 Task: Create New Customer with Customer Name: Hillbilly Hideaway Trading Post & Grocery, Billing Address Line1: 4720 Huntz Lane, Billing Address Line2:  Bolton, Billing Address Line3:  Massachusetts 01740, Cell Number: 732-429-7733
Action: Mouse moved to (141, 28)
Screenshot: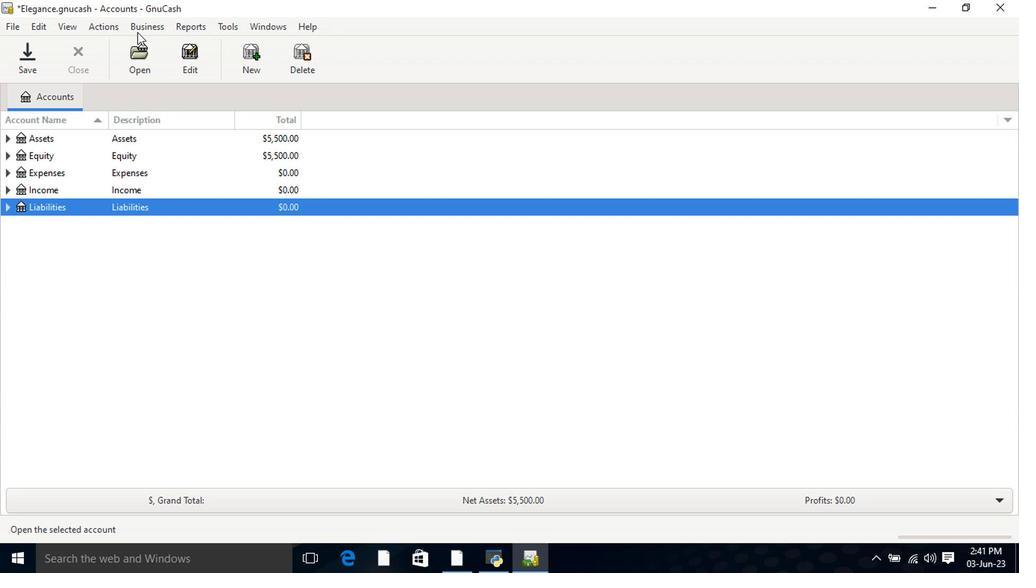 
Action: Mouse pressed left at (141, 28)
Screenshot: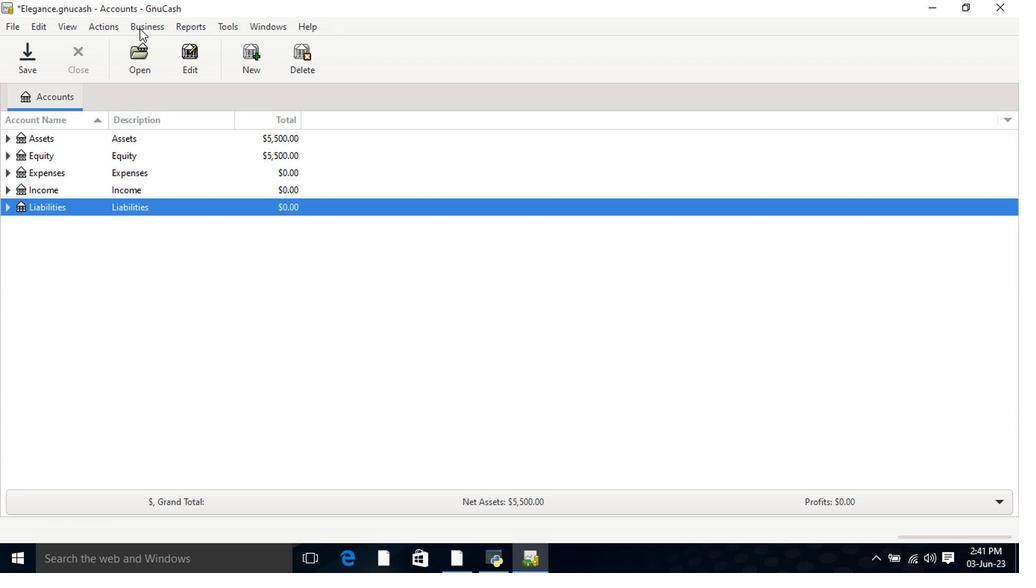 
Action: Mouse moved to (322, 66)
Screenshot: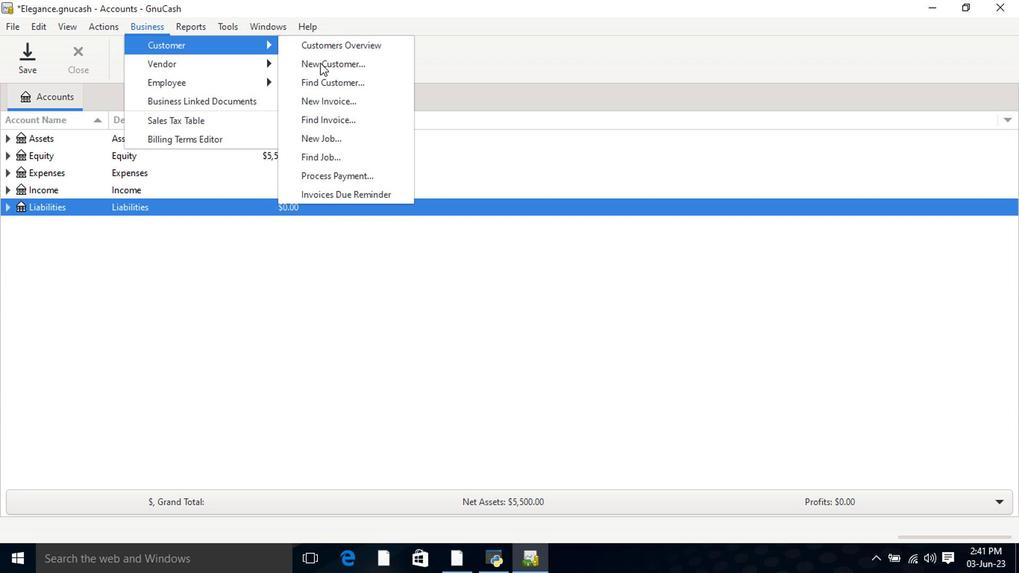 
Action: Mouse pressed left at (322, 66)
Screenshot: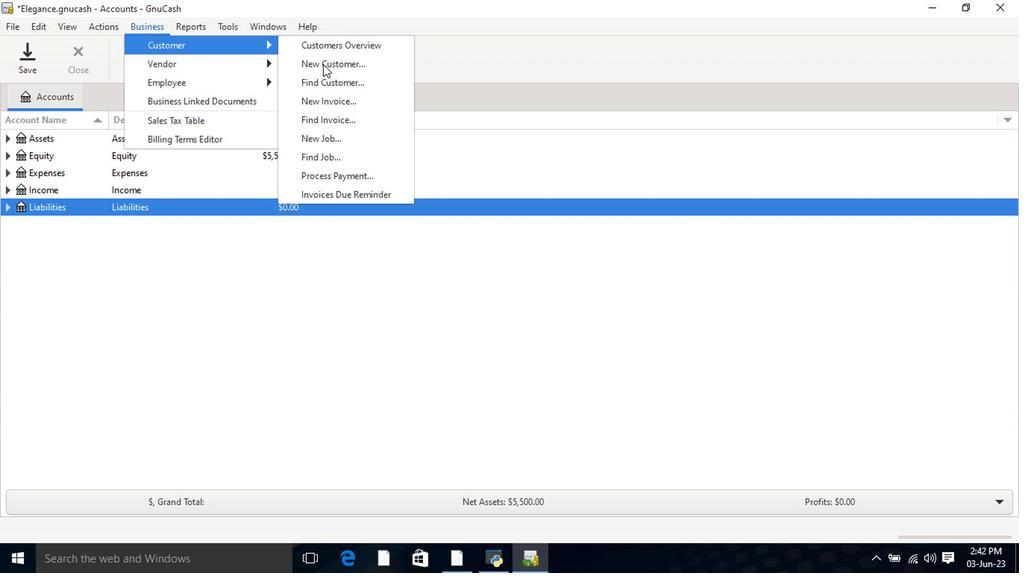 
Action: Mouse moved to (508, 163)
Screenshot: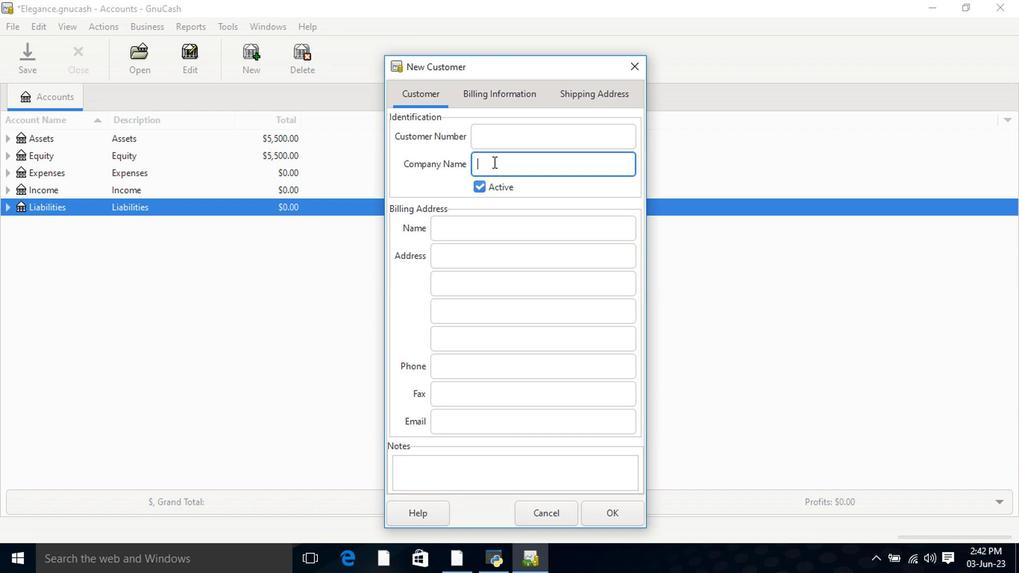 
Action: Key pressed <Key.shift>Hillibilly<Key.tab><Key.shift><Key.tab><Key.right><Key.space><Key.shift>Hideaway<Key.space><Key.shift>Trading<Key.space>p<Key.backspace><Key.shift>Post<Key.space><Key.shift>&<Key.space><Key.shift>Grocery<Key.tab><Key.tab><Key.tab>4720<Key.space><Key.shift>Huntz<Key.space><Key.shift>Lane<Key.tab><Key.shift>Bolton<Key.tab><Key.shift>Massachusetts<Key.space>01740<Key.tab><Key.tab>732-429-7733
Screenshot: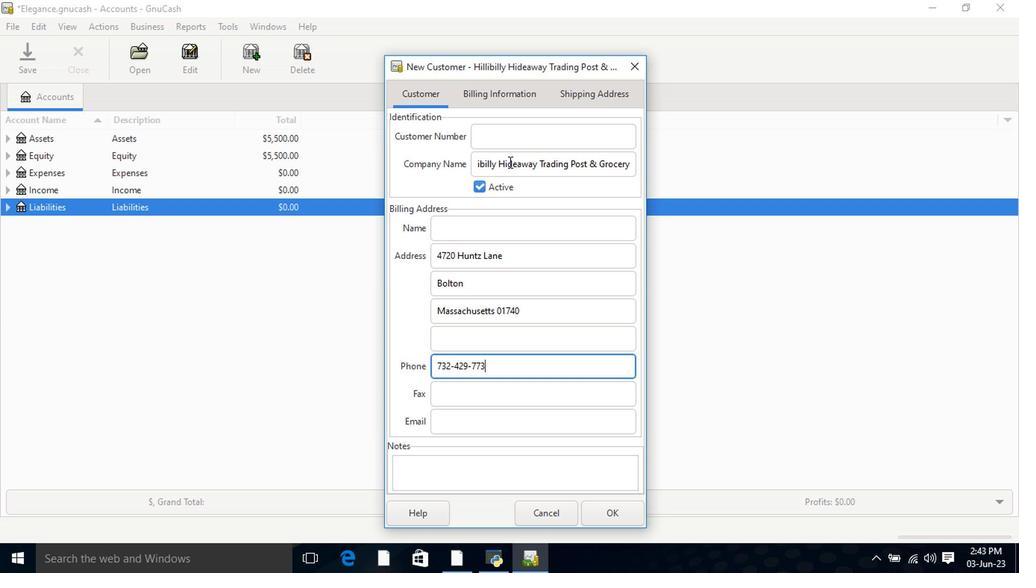 
Action: Mouse scrolled (508, 164) with delta (0, 1)
Screenshot: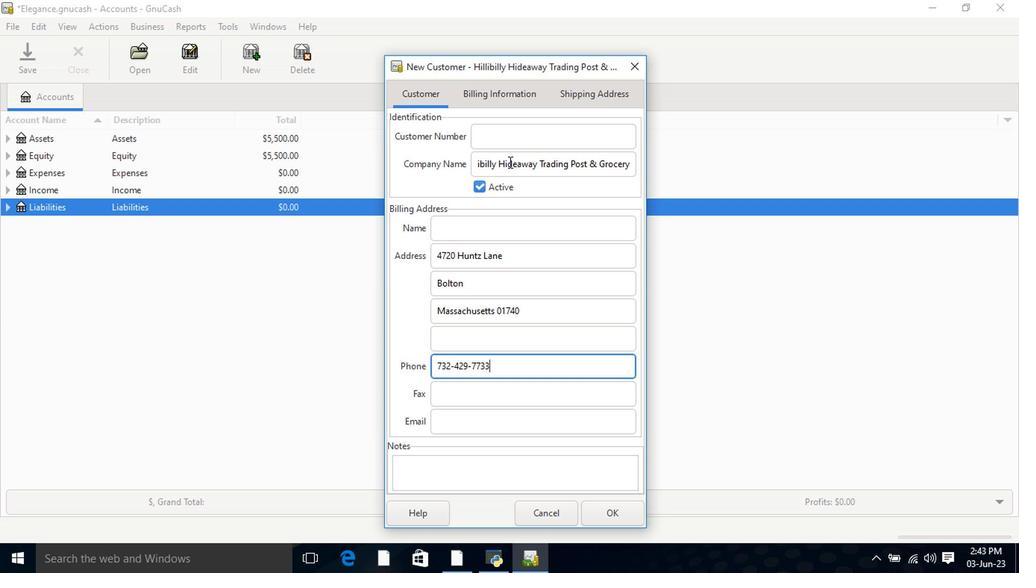 
Action: Mouse moved to (491, 89)
Screenshot: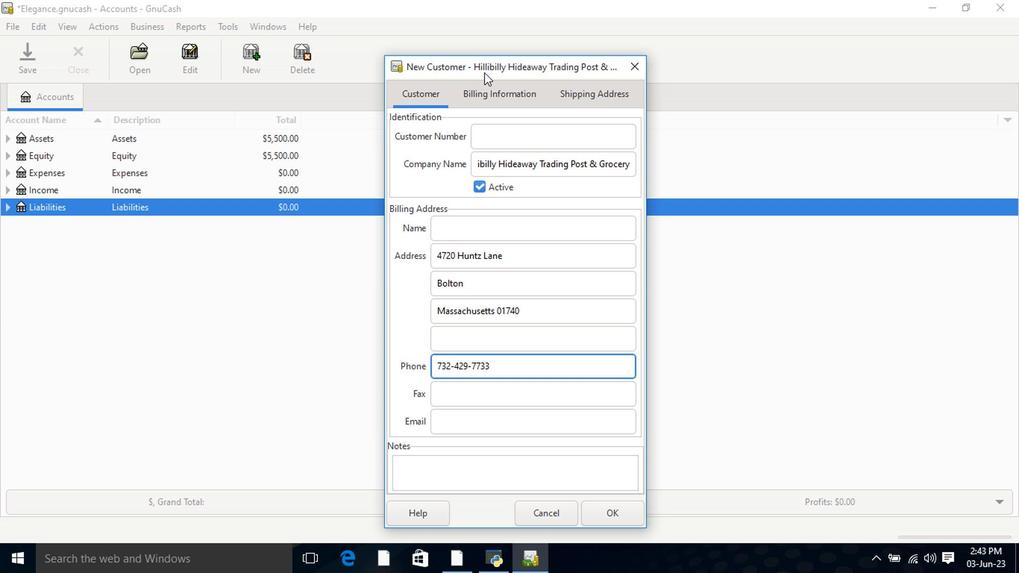 
Action: Mouse pressed left at (491, 89)
Screenshot: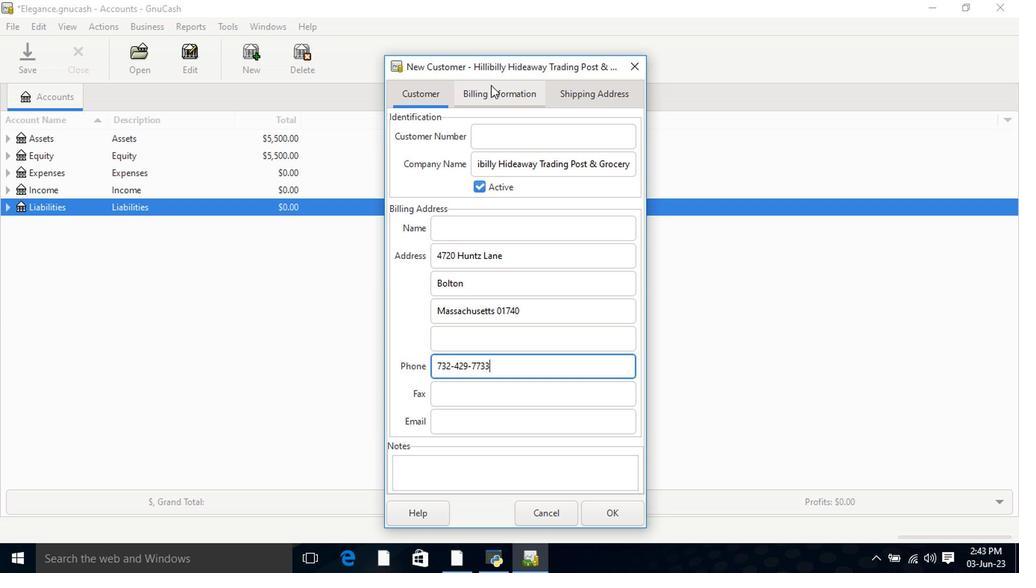 
Action: Mouse moved to (573, 95)
Screenshot: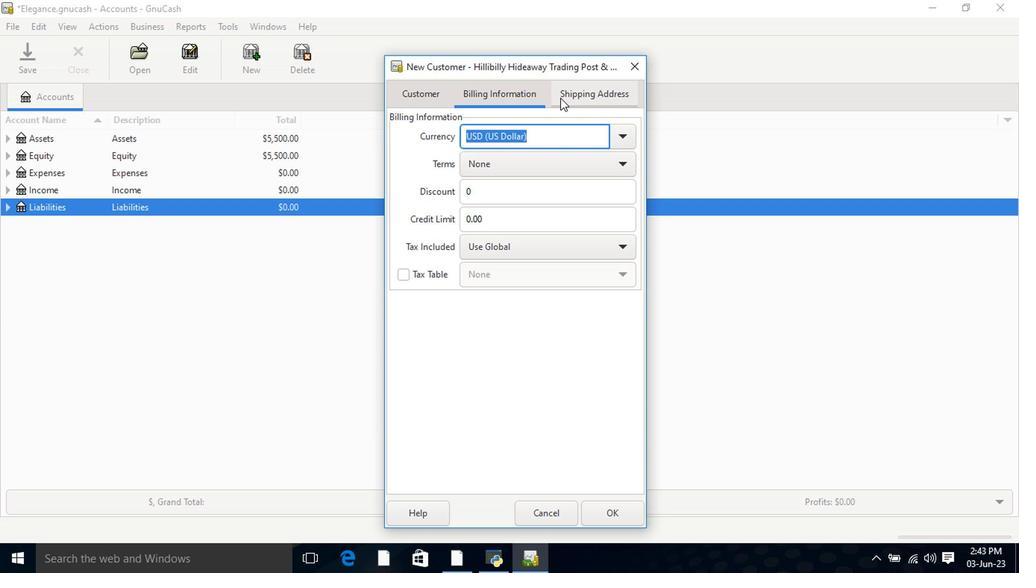 
Action: Mouse pressed left at (573, 95)
Screenshot: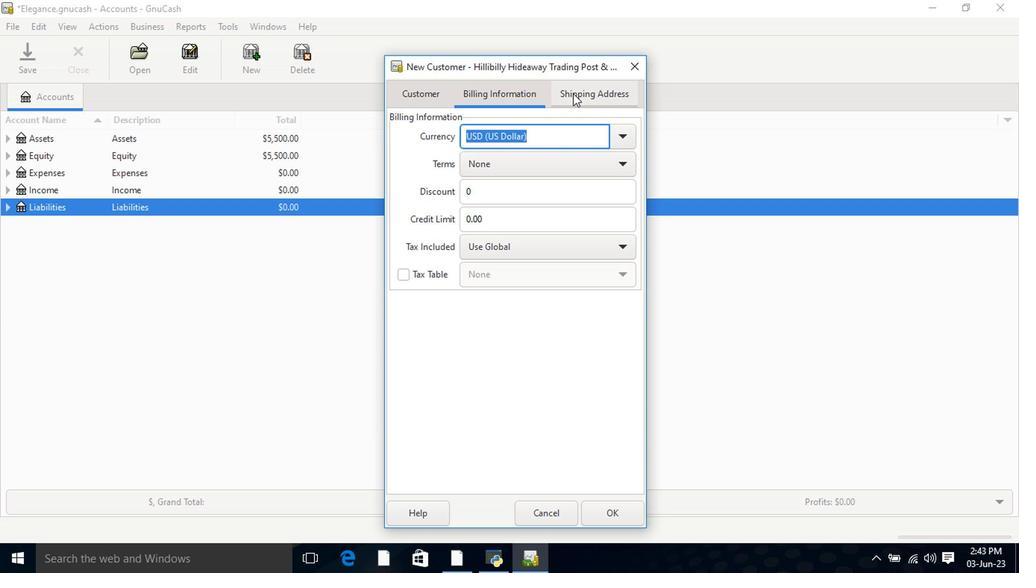 
Action: Mouse moved to (600, 507)
Screenshot: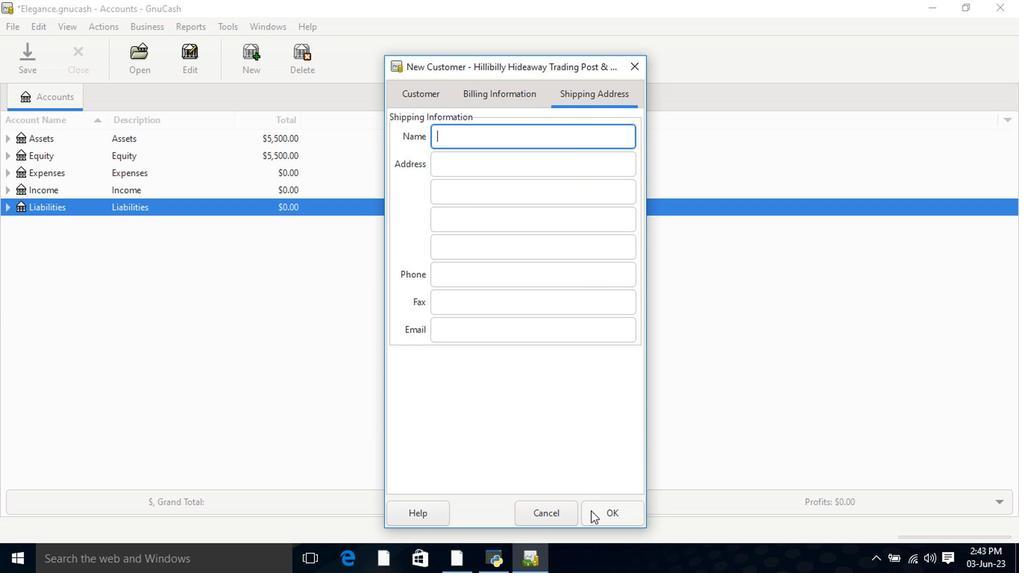 
Action: Mouse pressed left at (600, 507)
Screenshot: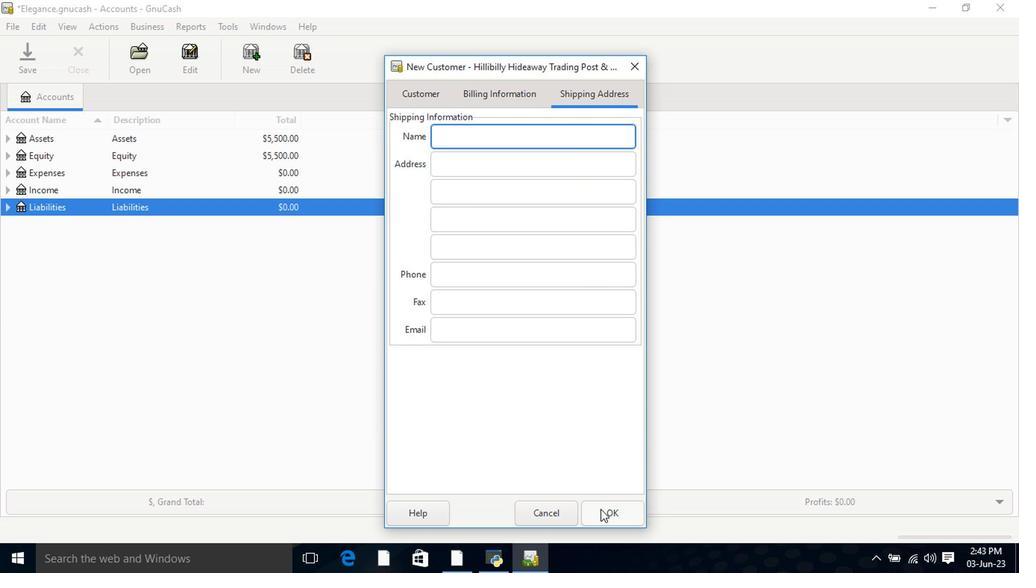 
Action: Mouse moved to (600, 507)
Screenshot: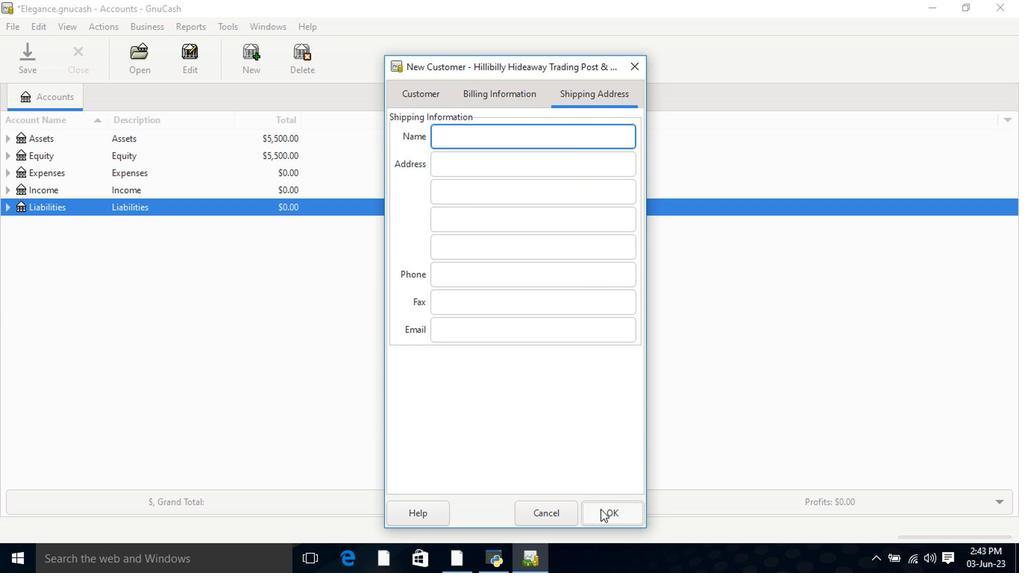 
